 Task: In the  document Respectingdifferences.rtfMake this file  'available offline' Check 'Vision History' View the  non- printing characters
Action: Mouse moved to (43, 78)
Screenshot: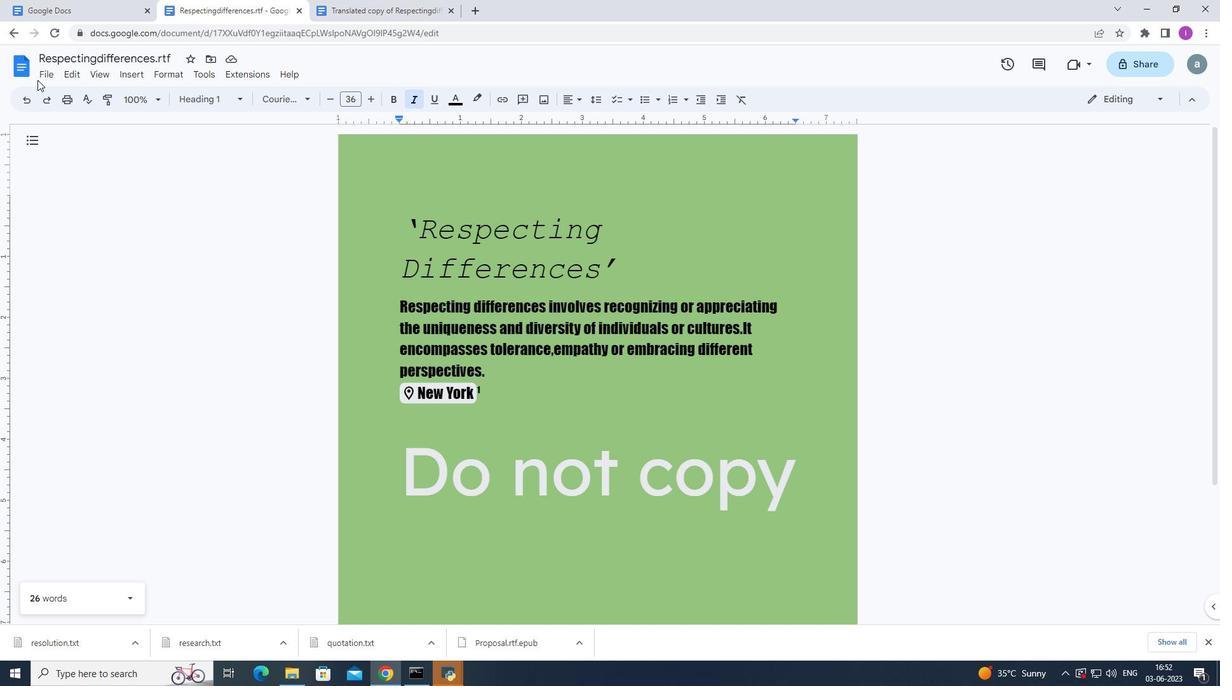 
Action: Mouse pressed left at (43, 78)
Screenshot: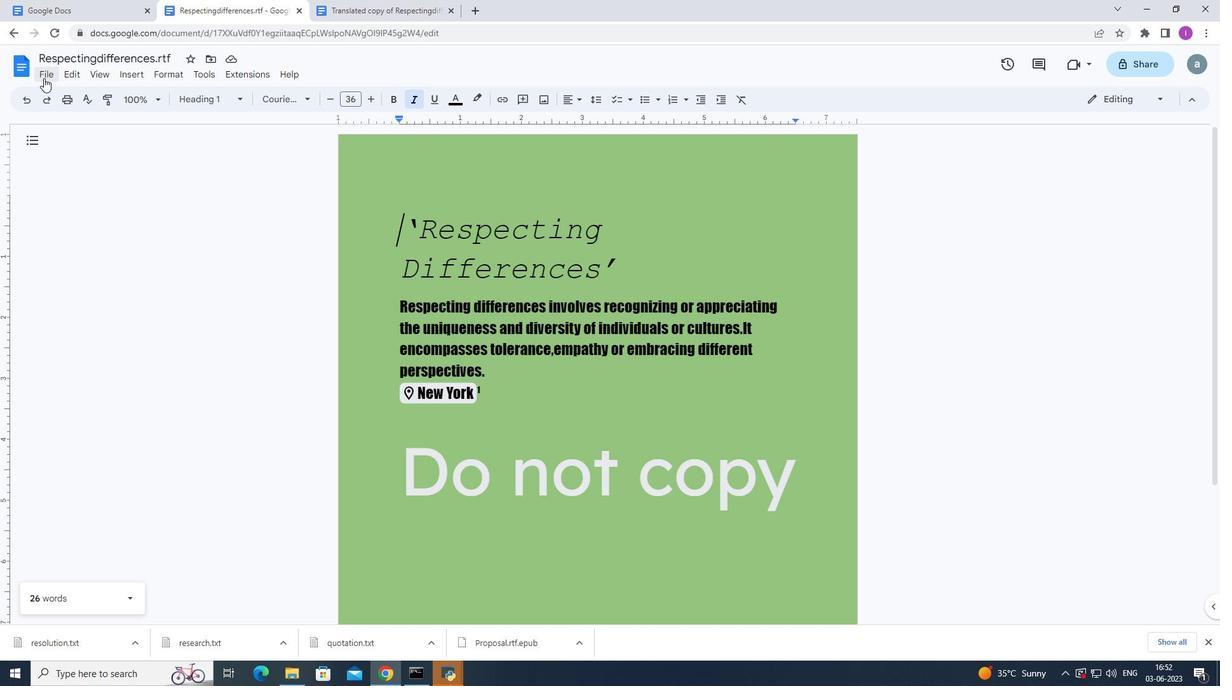 
Action: Mouse moved to (124, 347)
Screenshot: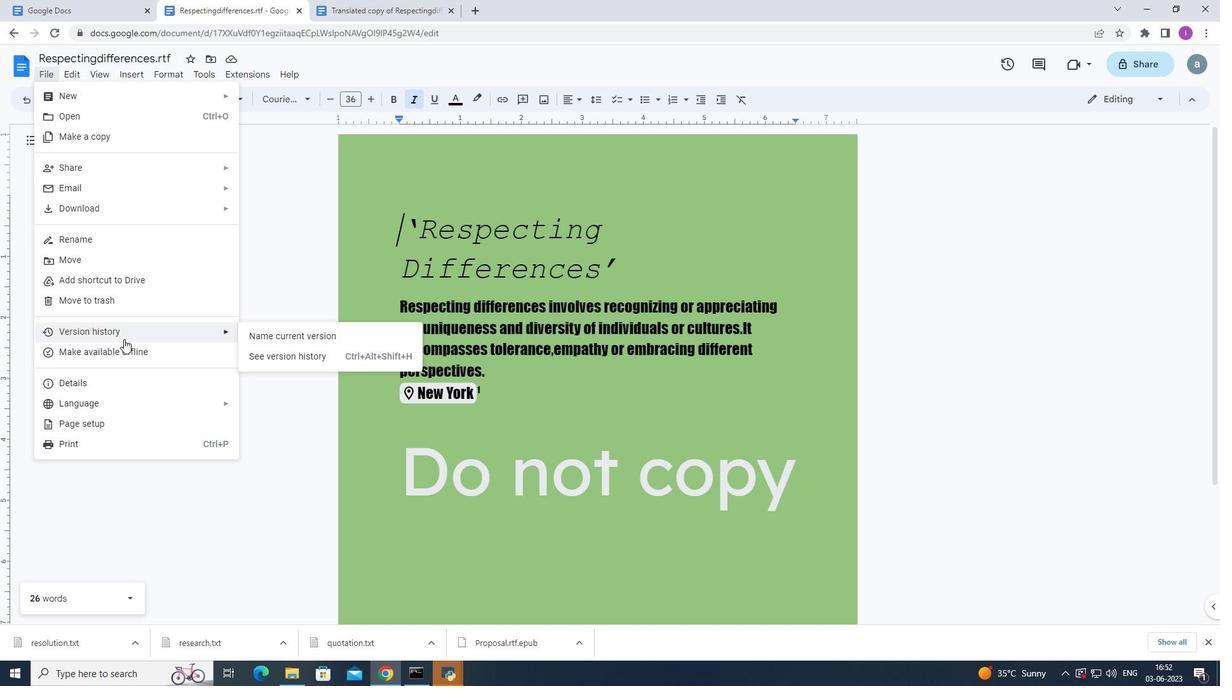 
Action: Mouse pressed left at (124, 347)
Screenshot: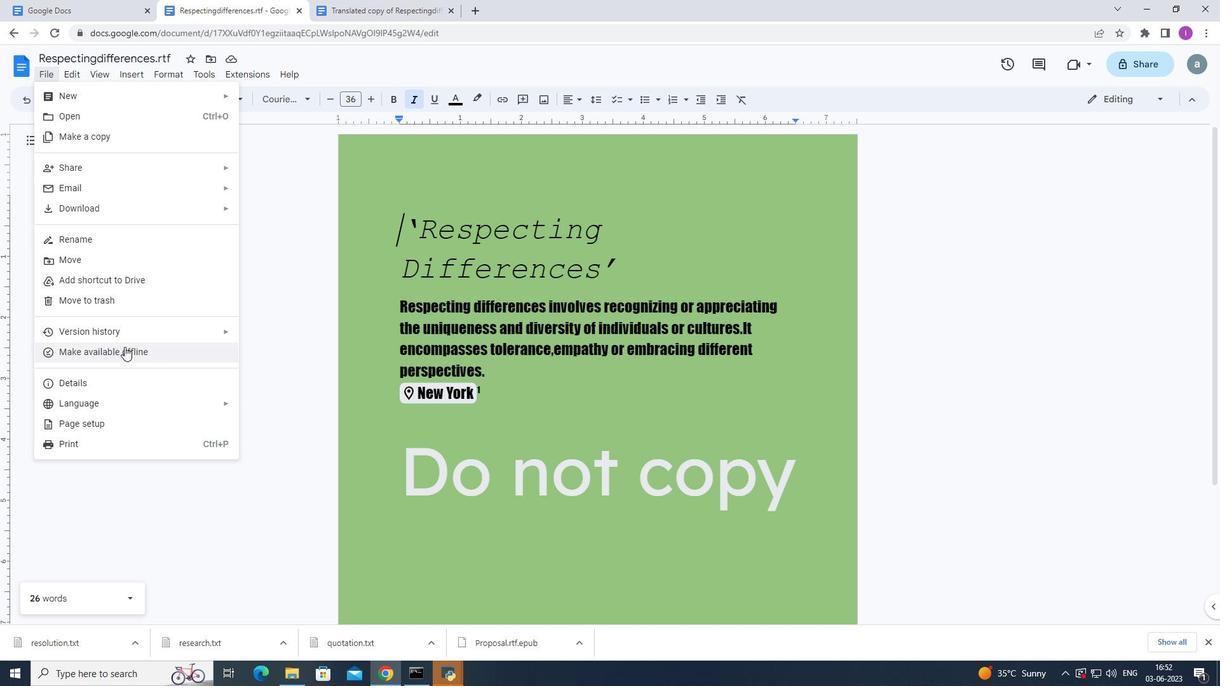 
Action: Mouse moved to (49, 69)
Screenshot: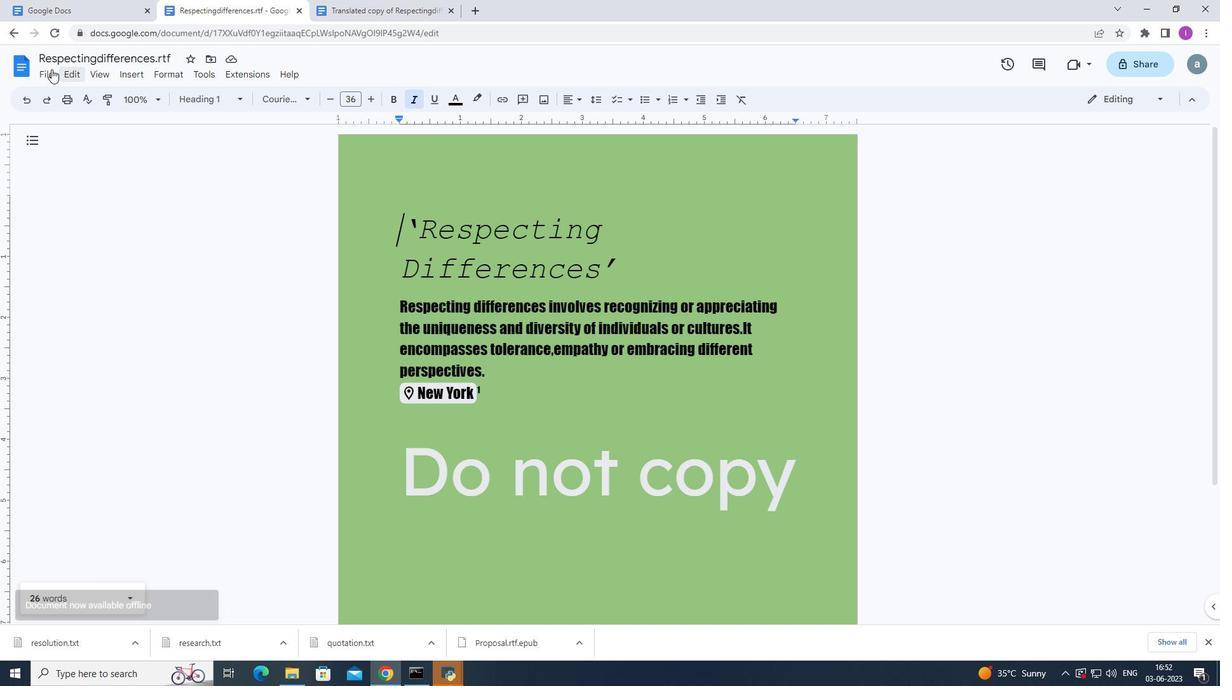 
Action: Mouse pressed left at (49, 69)
Screenshot: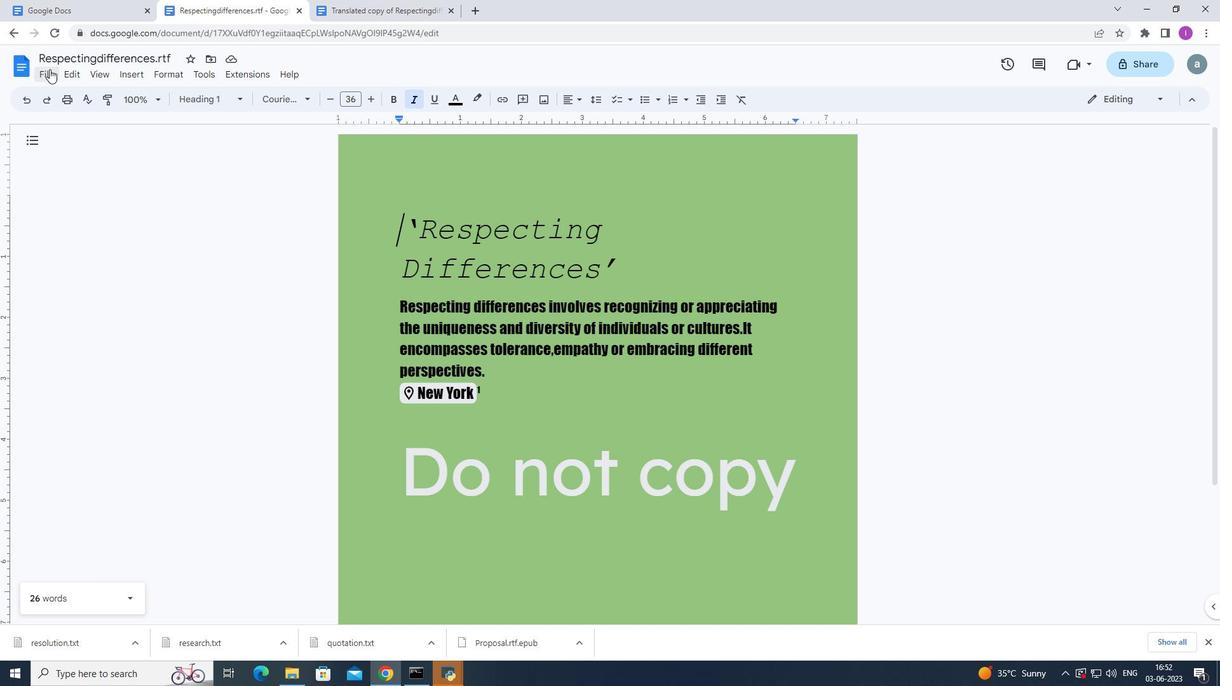 
Action: Mouse moved to (259, 354)
Screenshot: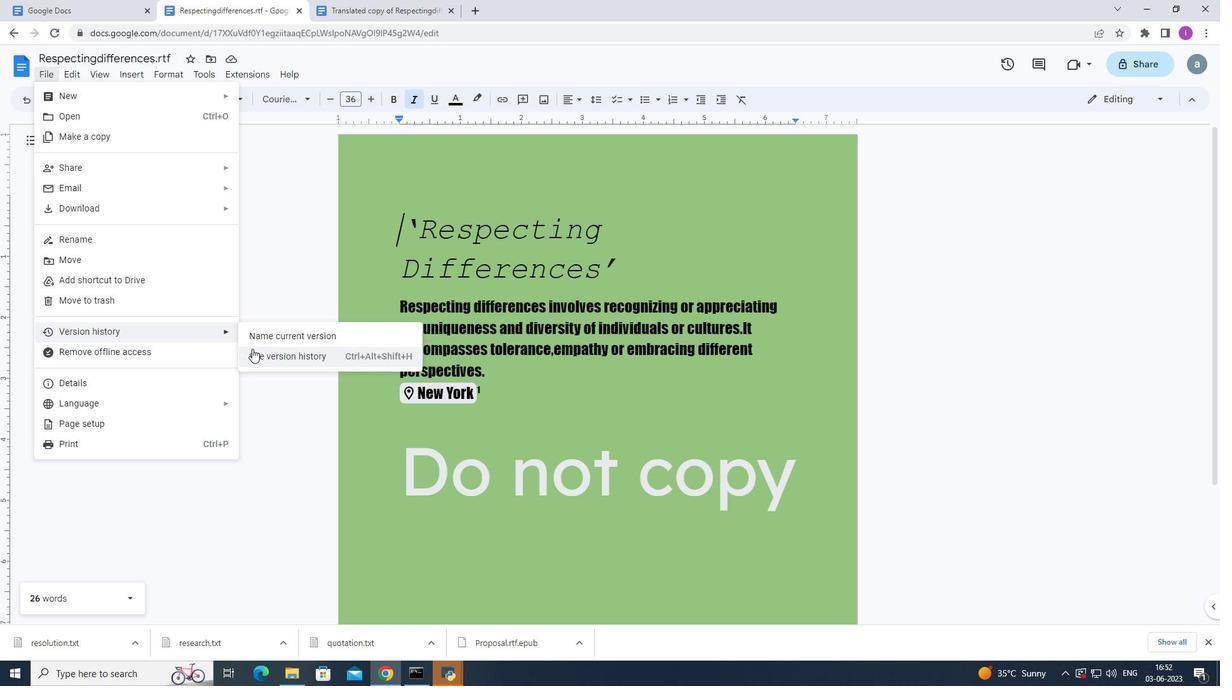 
Action: Mouse pressed left at (259, 354)
Screenshot: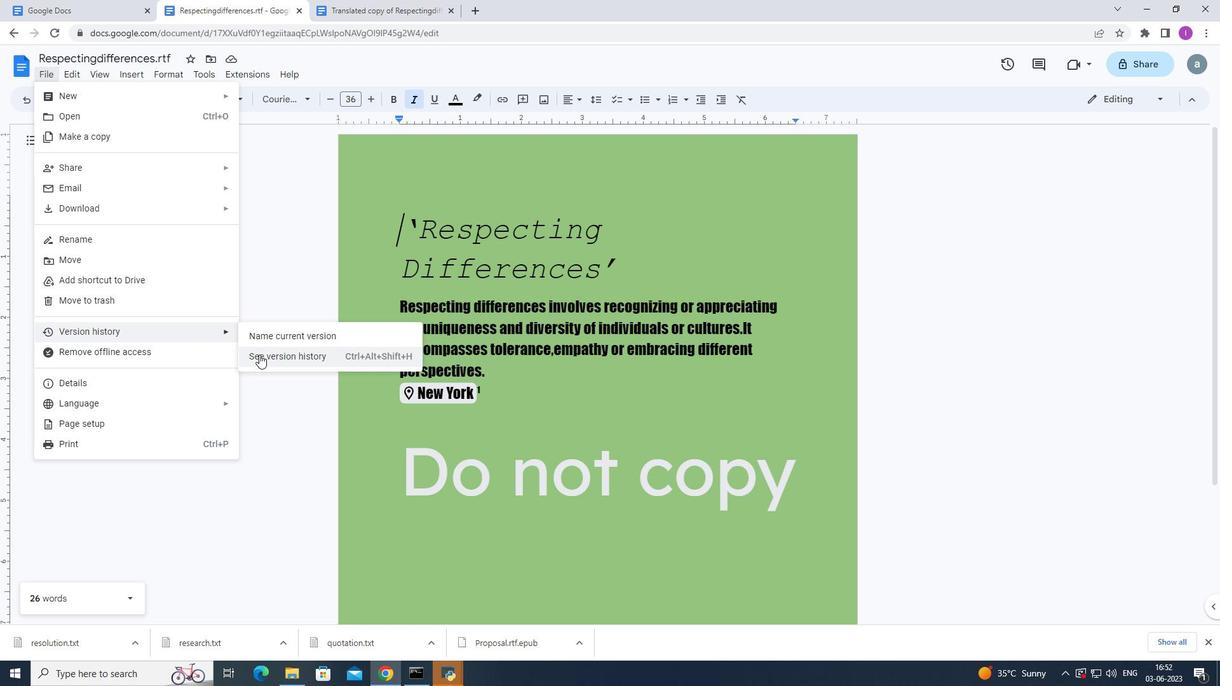 
Action: Mouse moved to (11, 30)
Screenshot: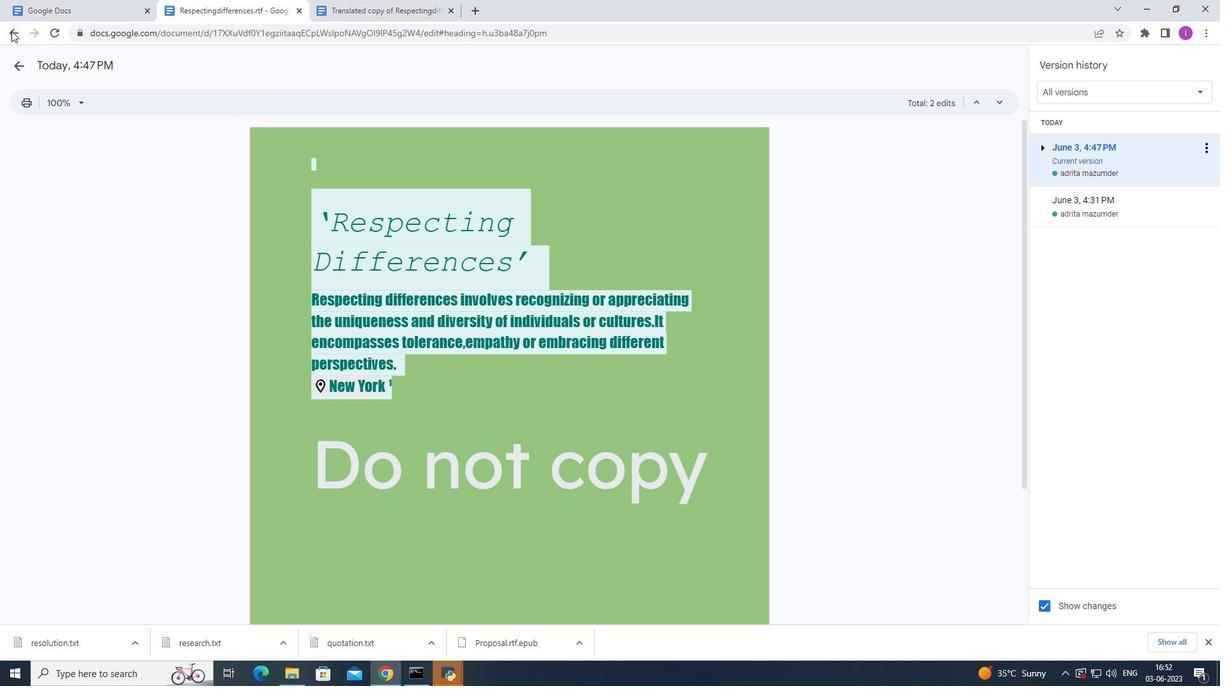 
Action: Mouse pressed left at (11, 30)
Screenshot: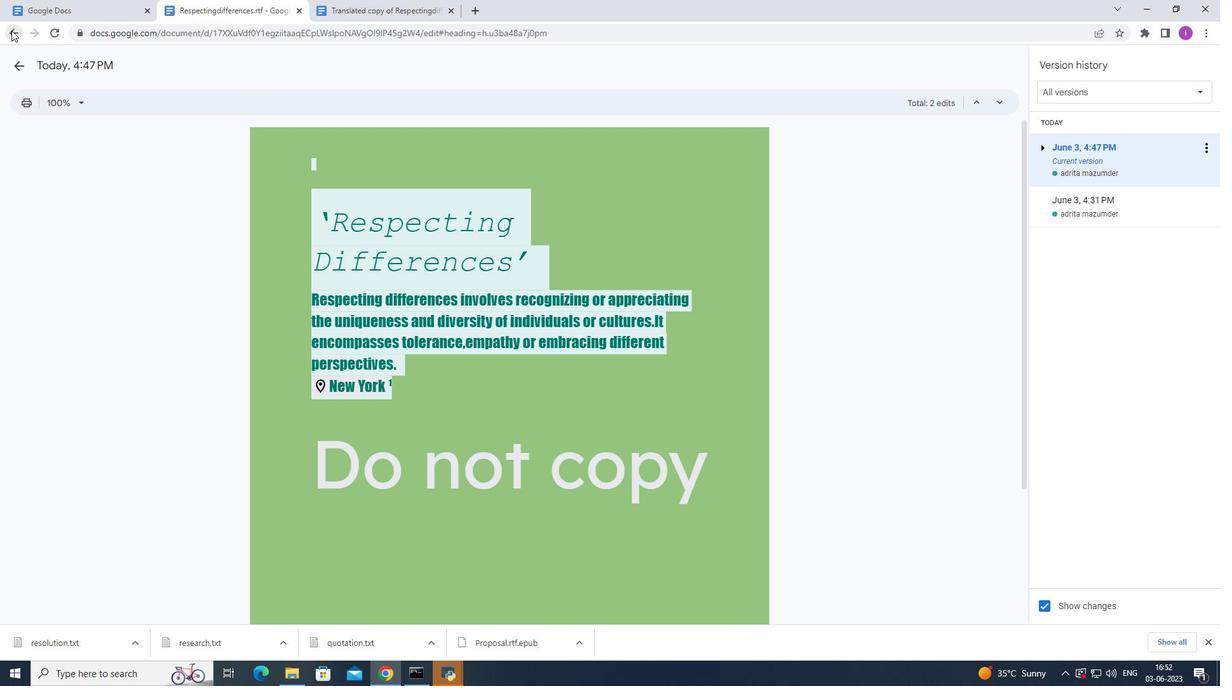 
Action: Mouse moved to (291, 378)
Screenshot: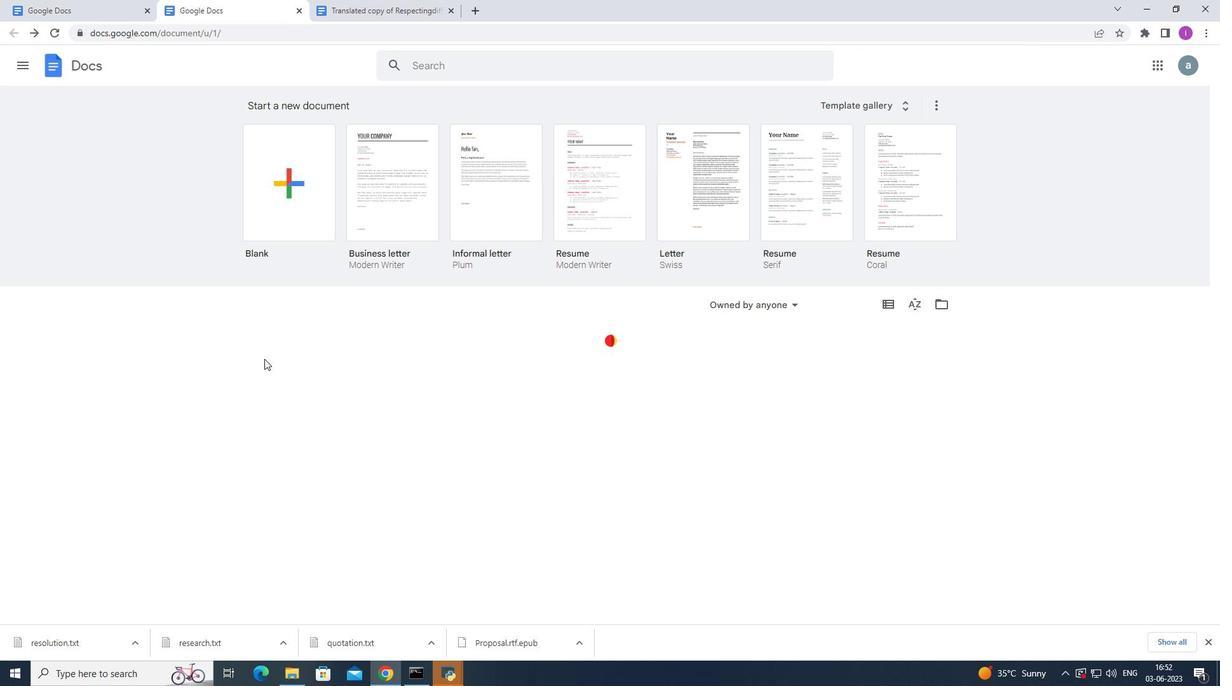 
Action: Mouse pressed left at (291, 378)
Screenshot: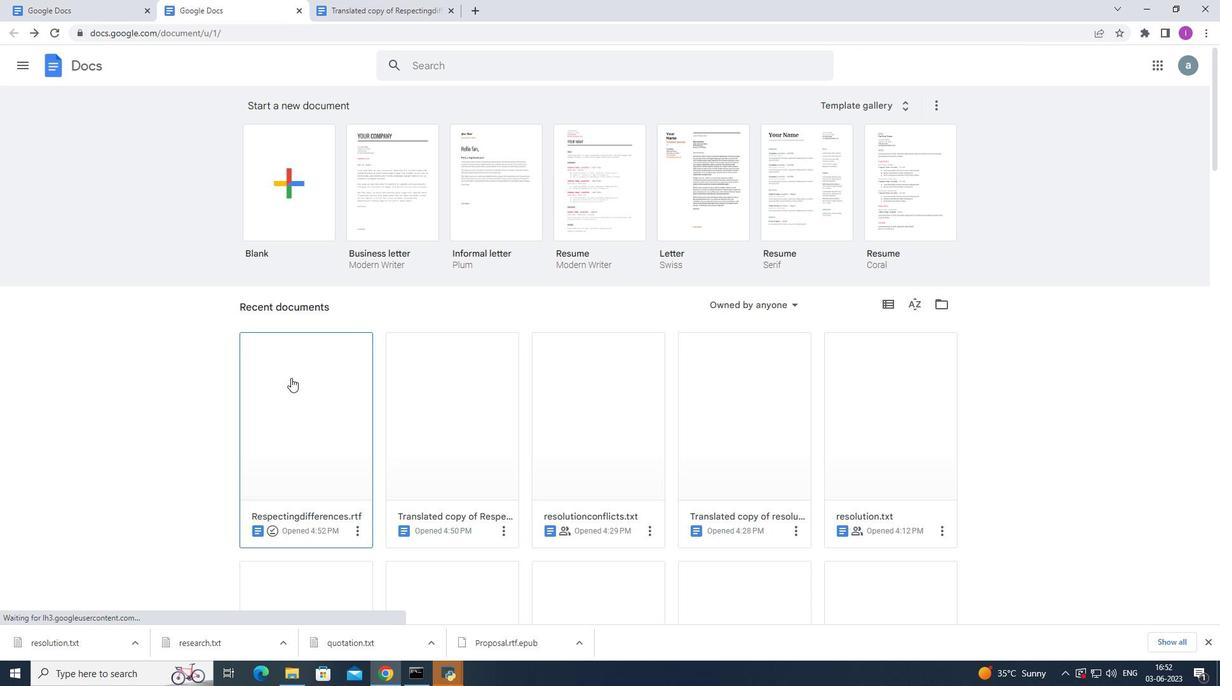 
Action: Mouse moved to (97, 75)
Screenshot: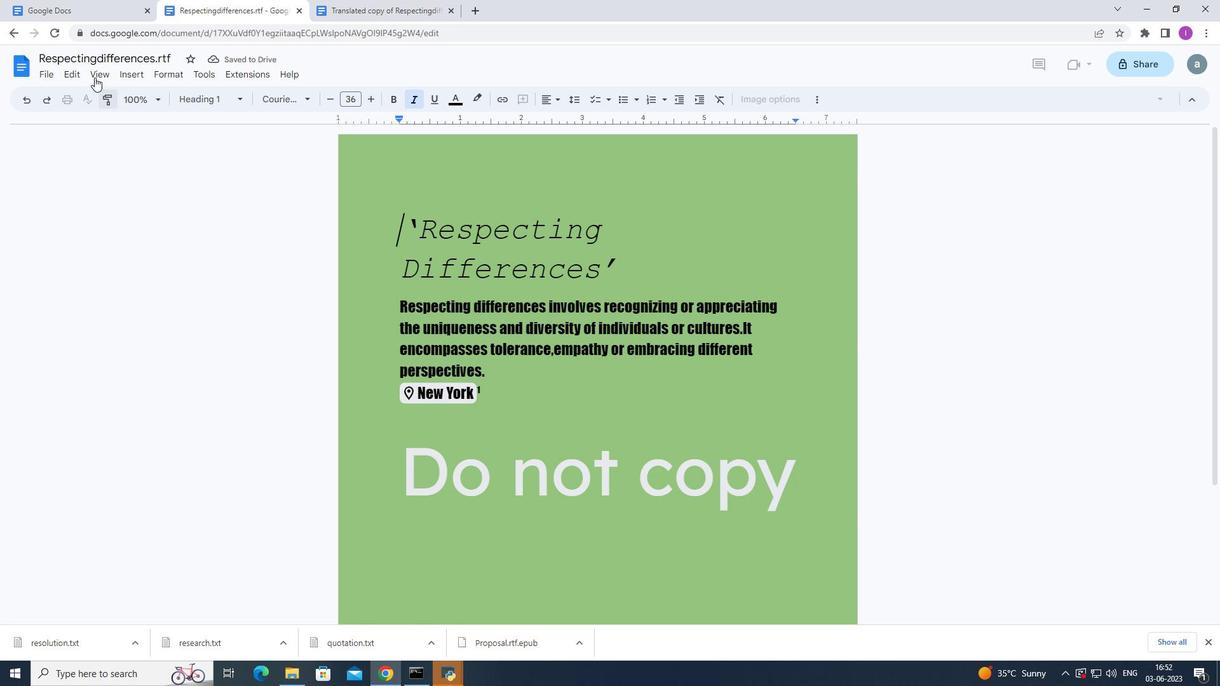 
Action: Mouse pressed left at (97, 75)
Screenshot: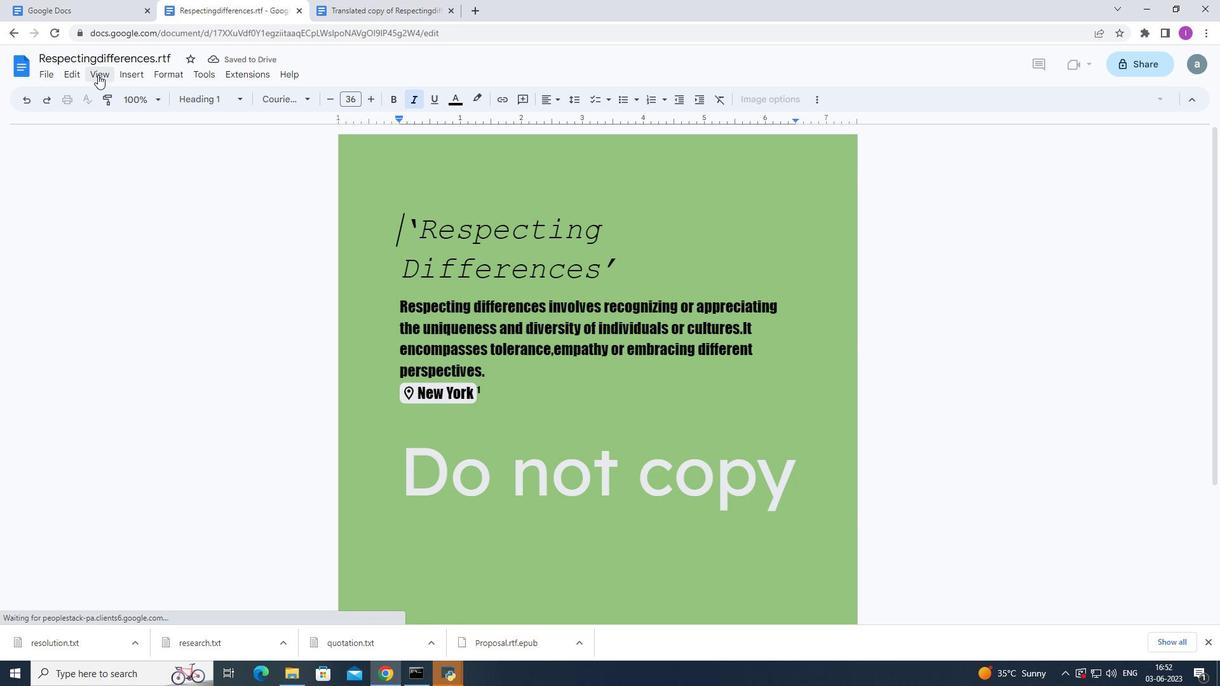 
Action: Mouse moved to (141, 238)
Screenshot: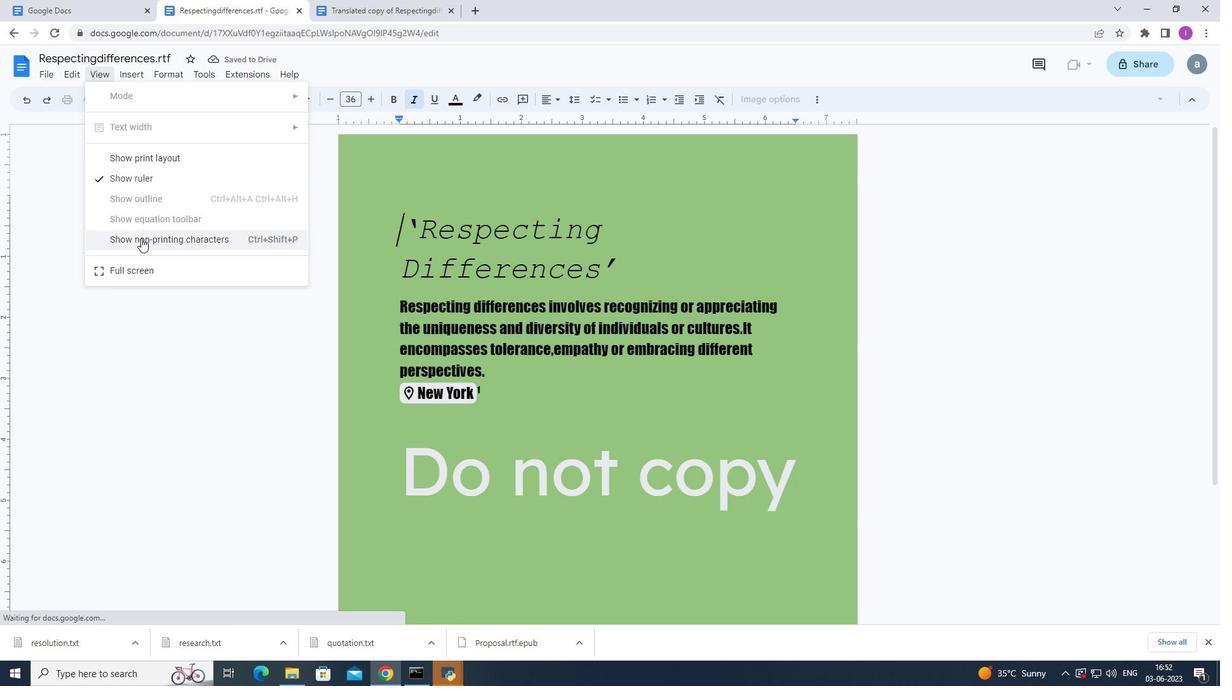 
Action: Mouse pressed left at (141, 238)
Screenshot: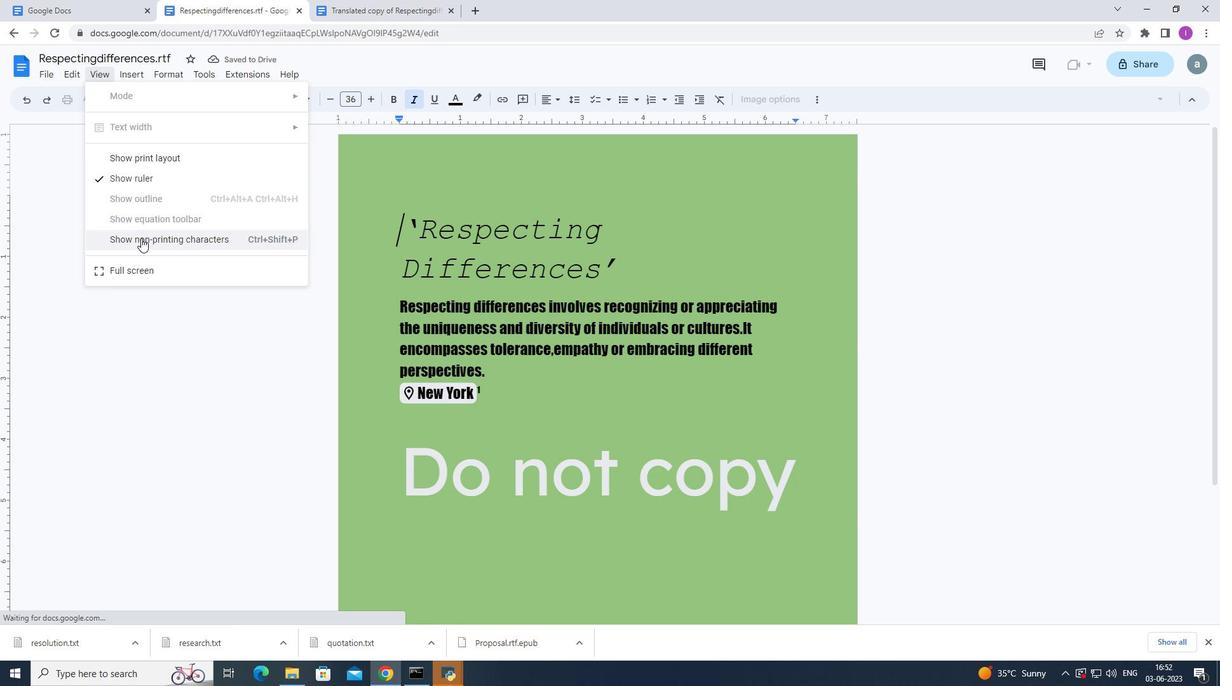 
Action: Mouse moved to (904, 314)
Screenshot: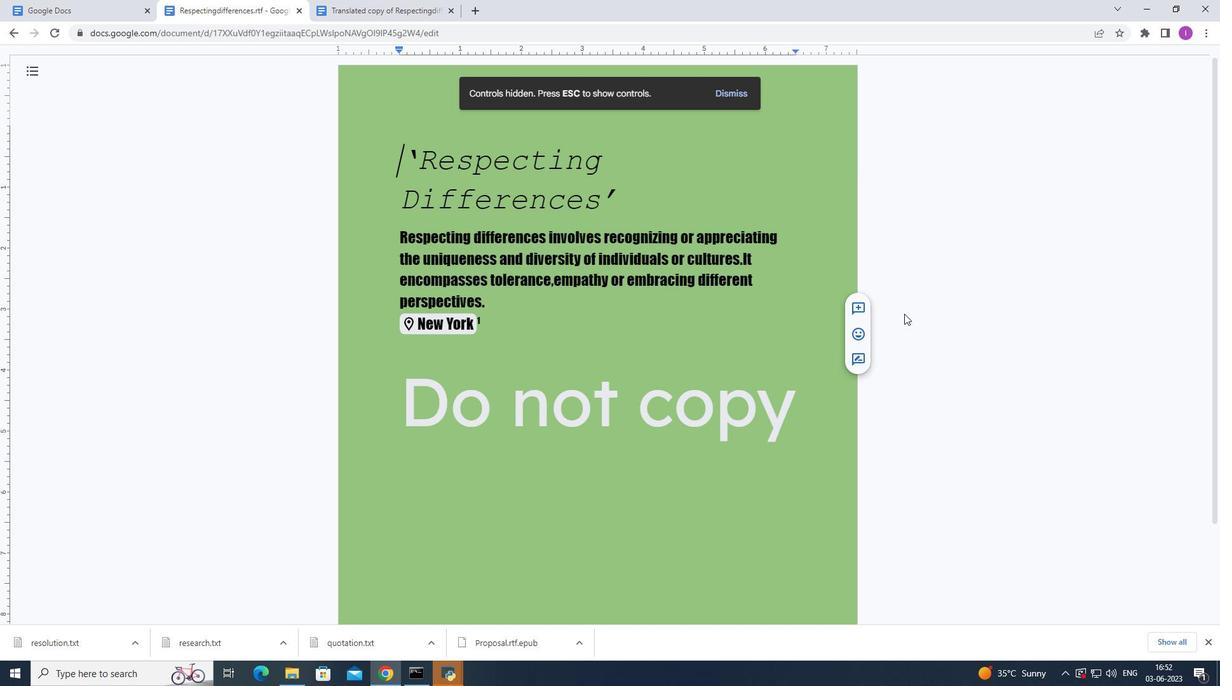 
